 Task: Save font style as my default style.
Action: Mouse moved to (192, 80)
Screenshot: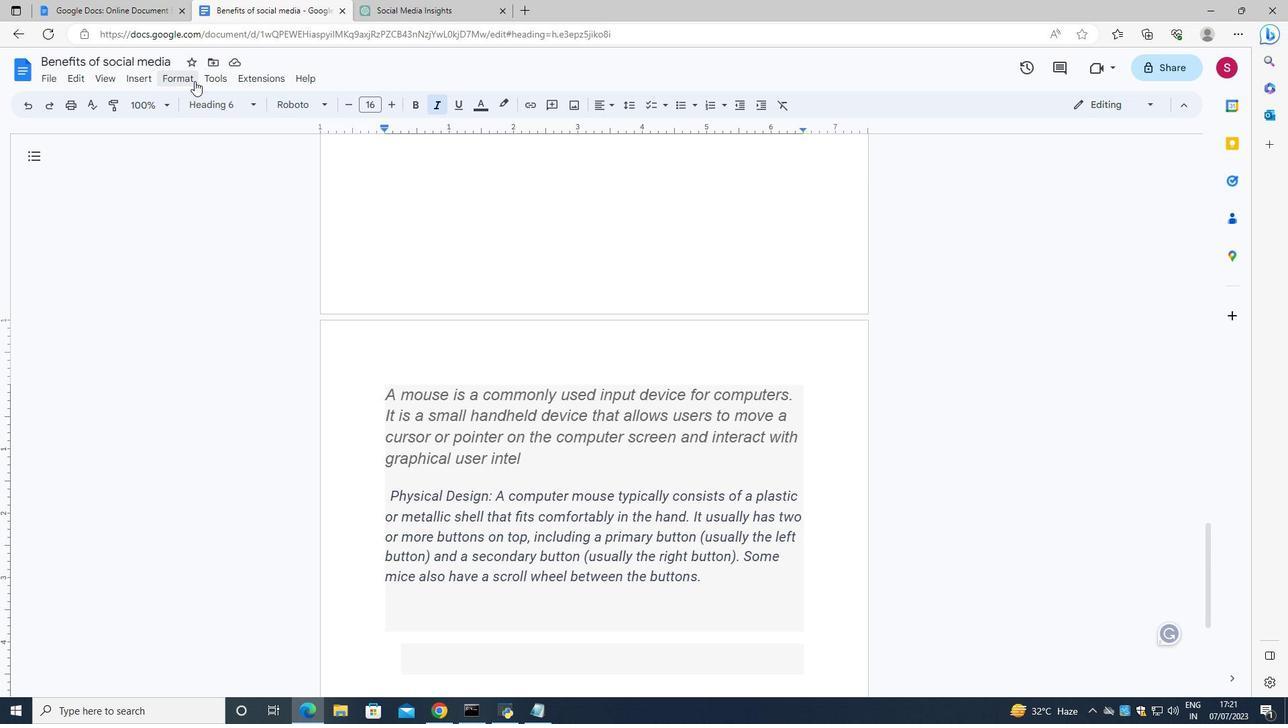 
Action: Mouse pressed left at (192, 80)
Screenshot: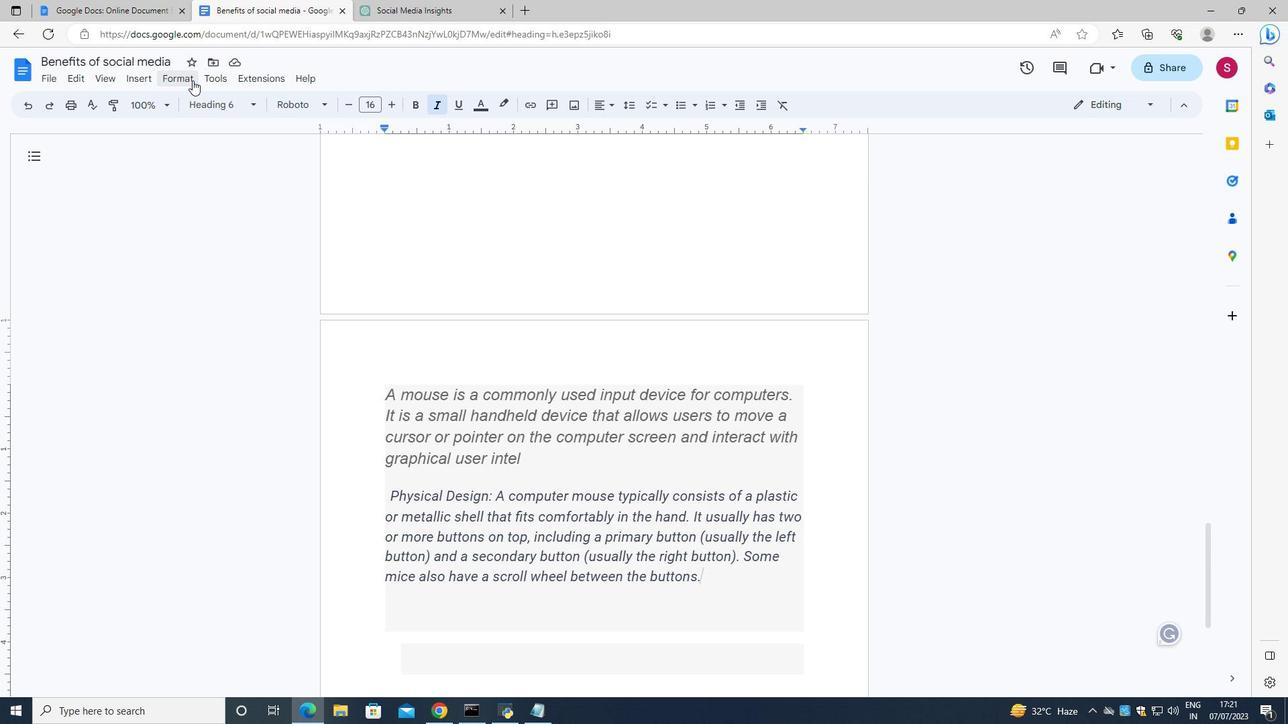 
Action: Mouse moved to (588, 371)
Screenshot: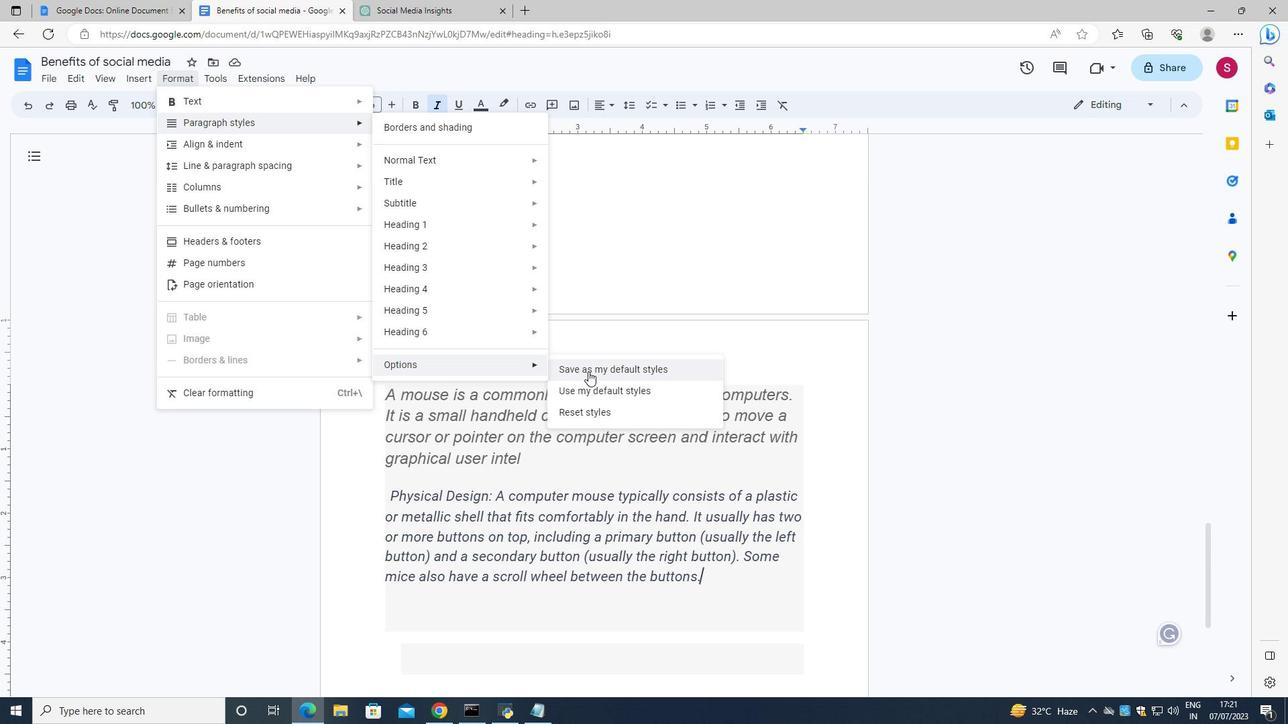 
Action: Mouse pressed left at (588, 371)
Screenshot: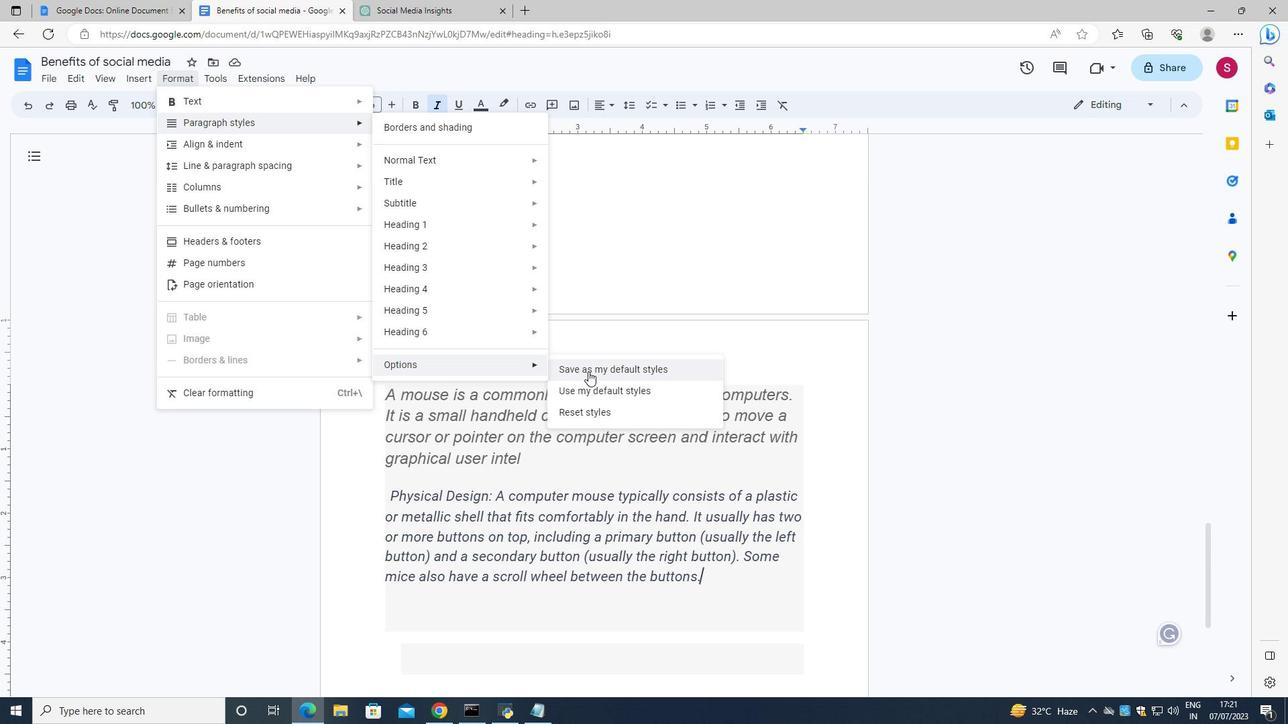 
Action: Mouse moved to (587, 369)
Screenshot: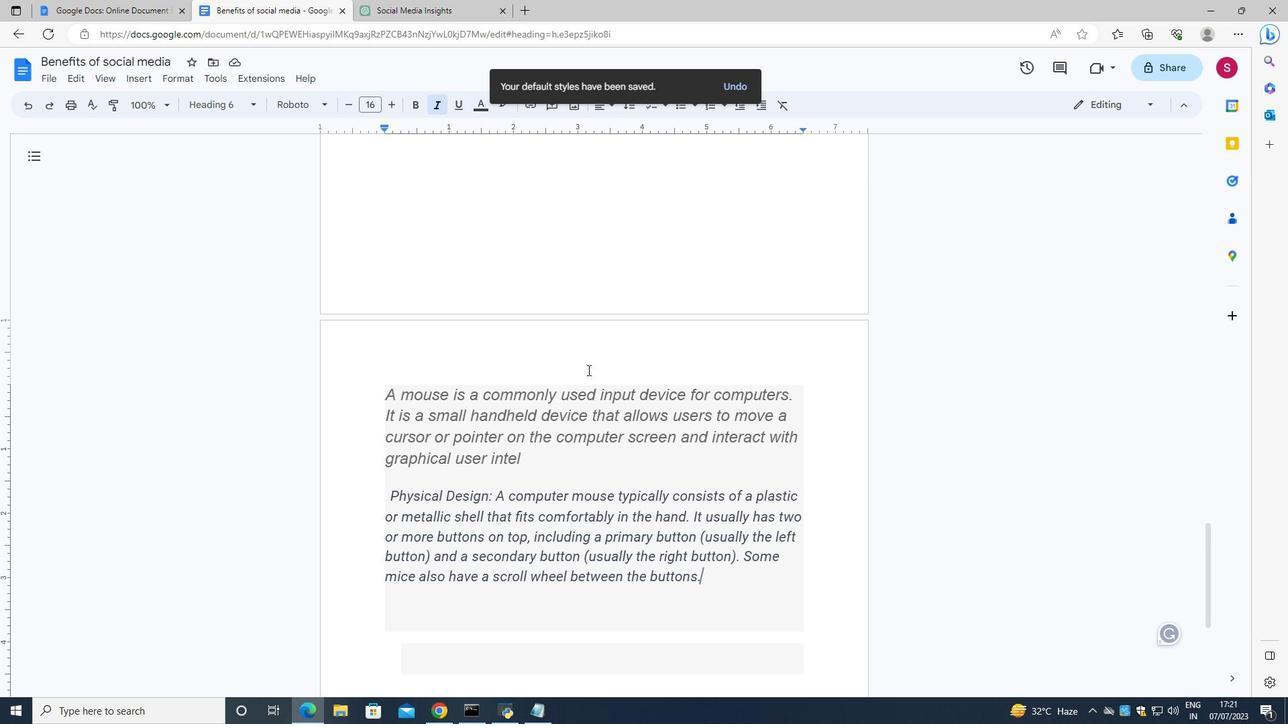 
